 Task: Add Member Faheem to Card Card0022 in Board Board0021 in Workspace Development in Trello
Action: Mouse moved to (342, 391)
Screenshot: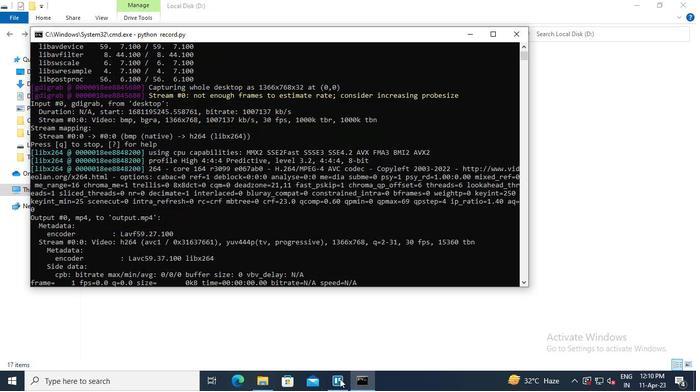 
Action: Mouse pressed left at (342, 391)
Screenshot: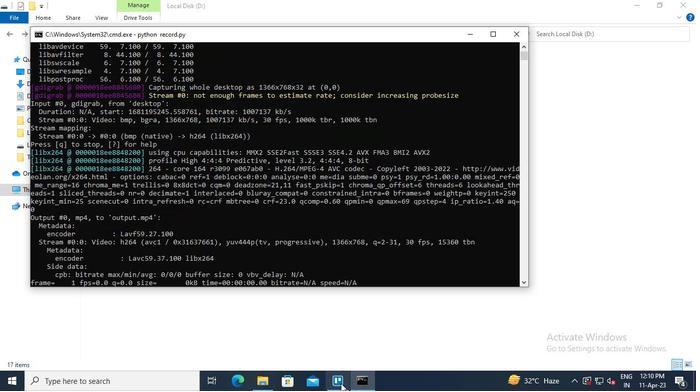 
Action: Mouse moved to (176, 176)
Screenshot: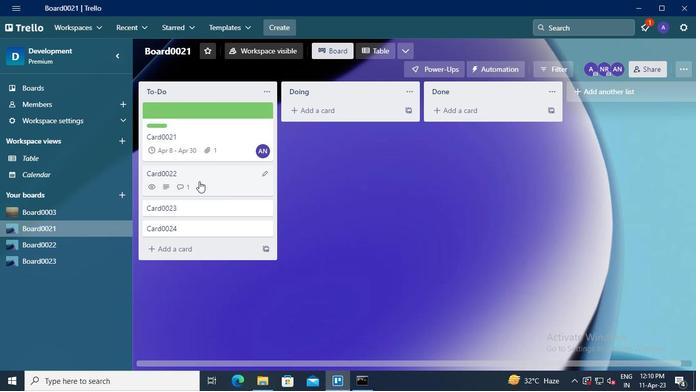 
Action: Mouse pressed left at (176, 176)
Screenshot: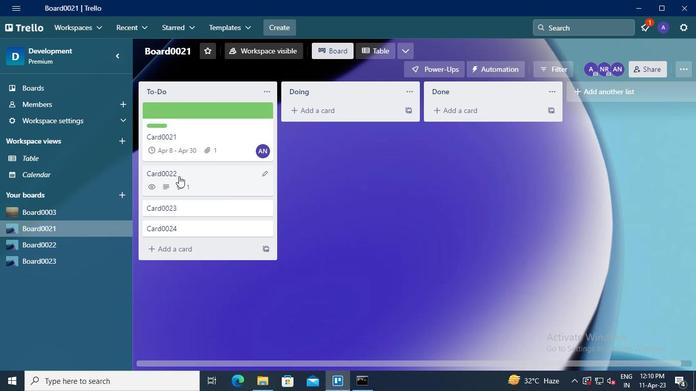 
Action: Mouse moved to (465, 131)
Screenshot: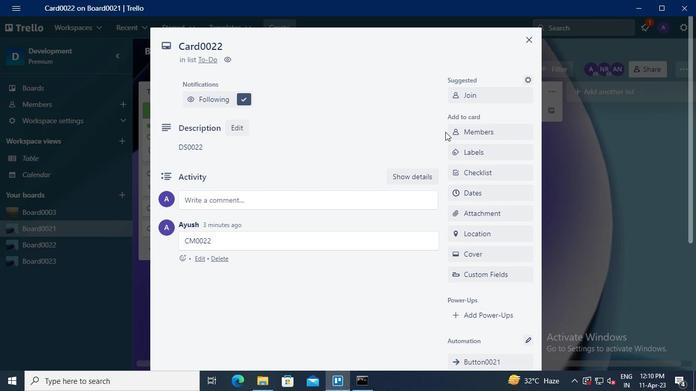 
Action: Mouse pressed left at (465, 131)
Screenshot: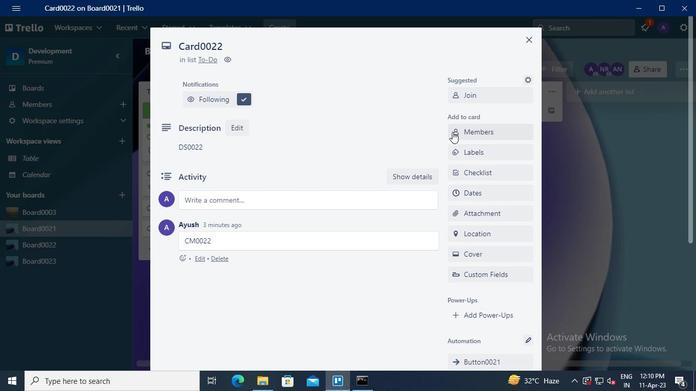 
Action: Mouse moved to (479, 189)
Screenshot: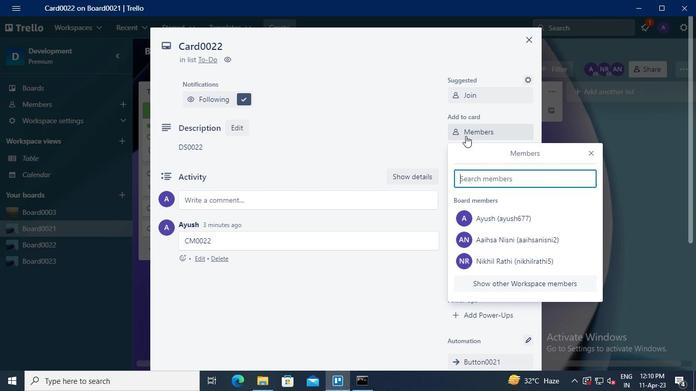 
Action: Keyboard Key.shift
Screenshot: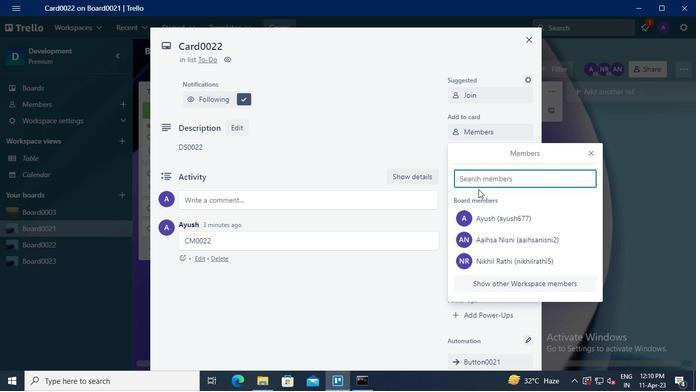 
Action: Keyboard F
Screenshot: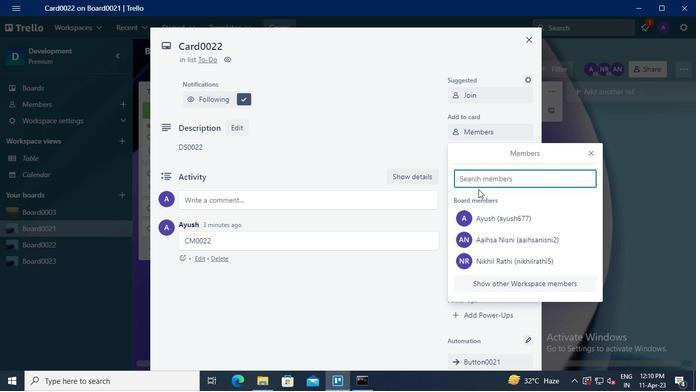 
Action: Keyboard a
Screenshot: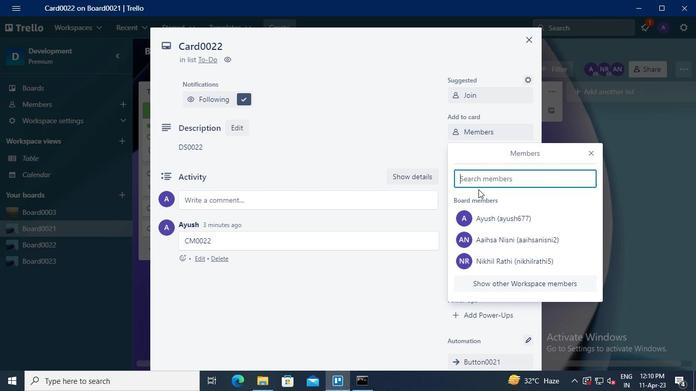
Action: Keyboard h
Screenshot: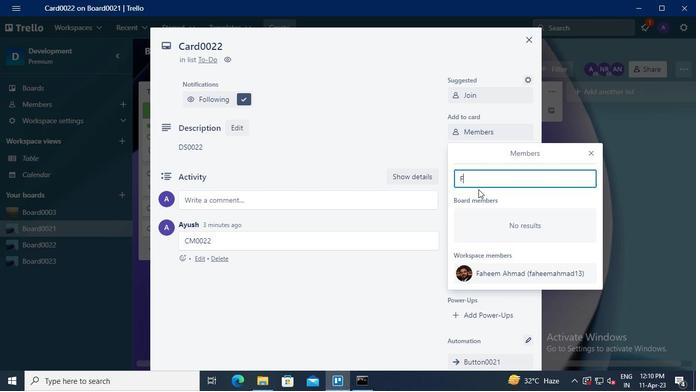 
Action: Keyboard e
Screenshot: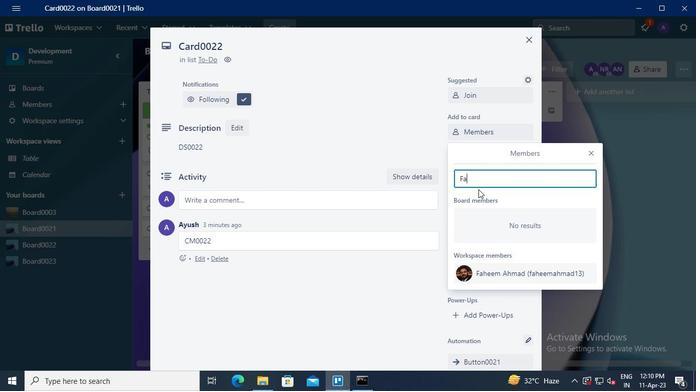 
Action: Keyboard e
Screenshot: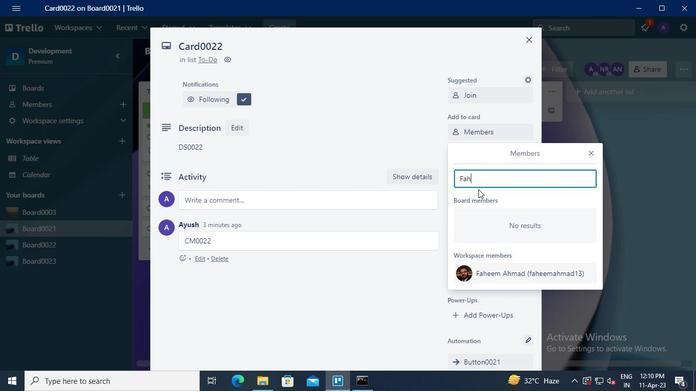 
Action: Keyboard m
Screenshot: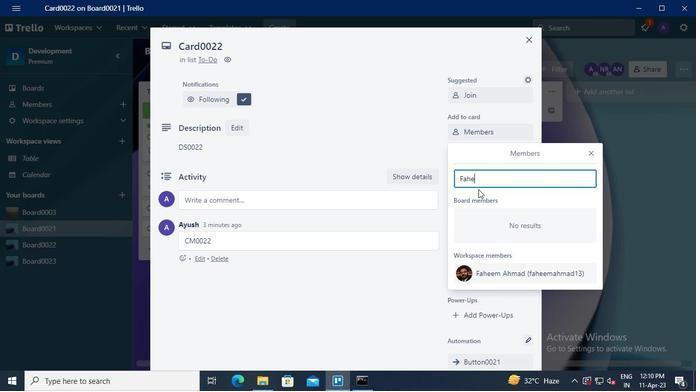 
Action: Mouse moved to (508, 275)
Screenshot: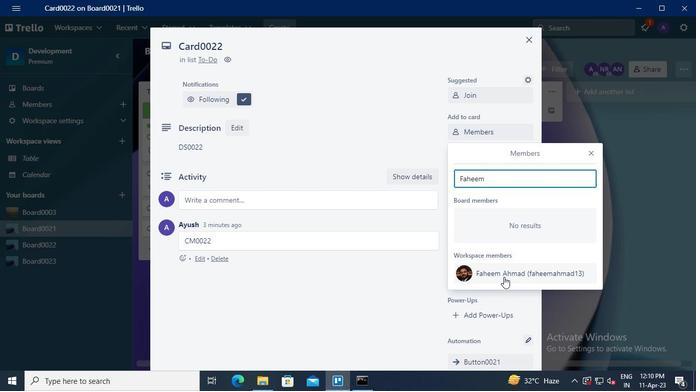 
Action: Mouse pressed left at (508, 275)
Screenshot: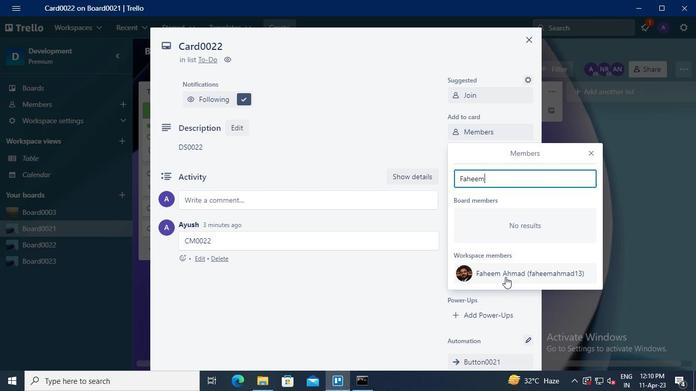 
Action: Mouse moved to (591, 156)
Screenshot: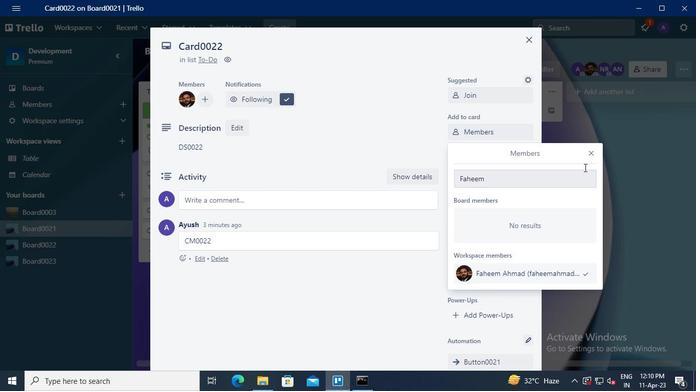
Action: Mouse pressed left at (591, 156)
Screenshot: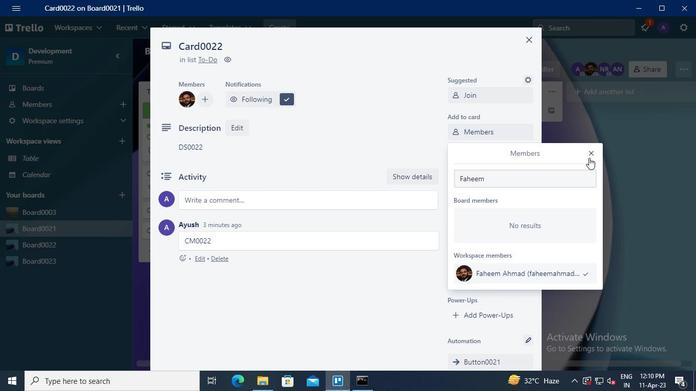 
Action: Mouse moved to (363, 384)
Screenshot: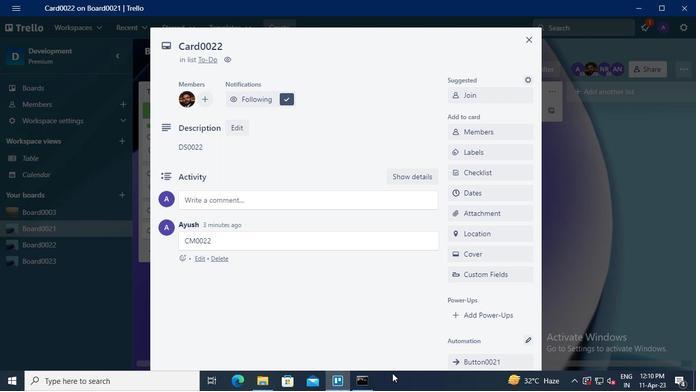 
Action: Mouse pressed left at (363, 384)
Screenshot: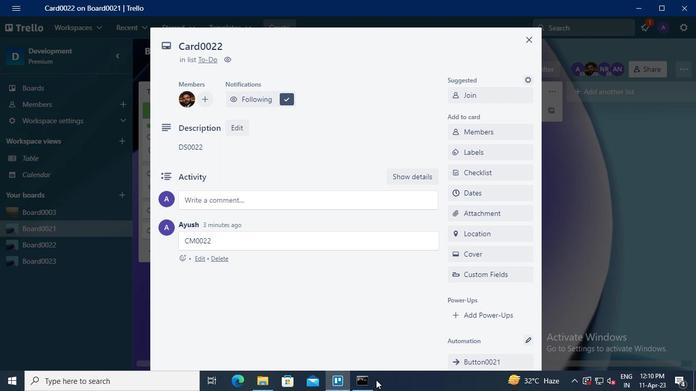 
Action: Mouse moved to (514, 36)
Screenshot: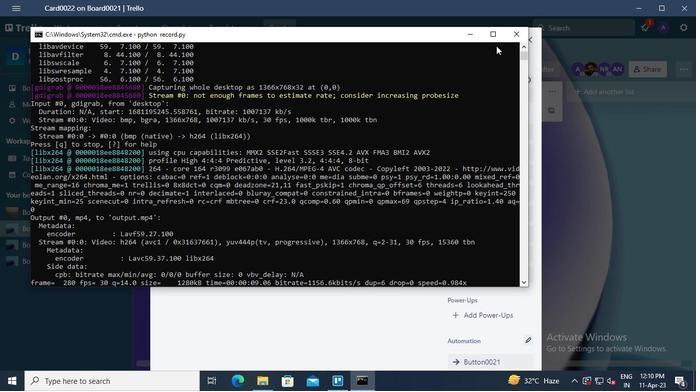 
Action: Mouse pressed left at (514, 36)
Screenshot: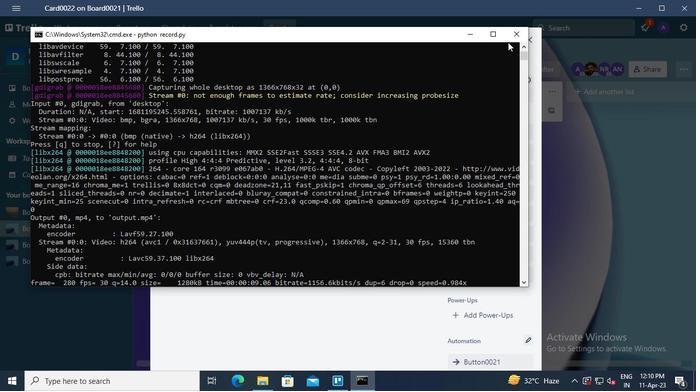 
